 Task: Move email   from Email0100 from folder Inbox to folder Deleted items with a subject Subject0096
Action: Mouse moved to (370, 398)
Screenshot: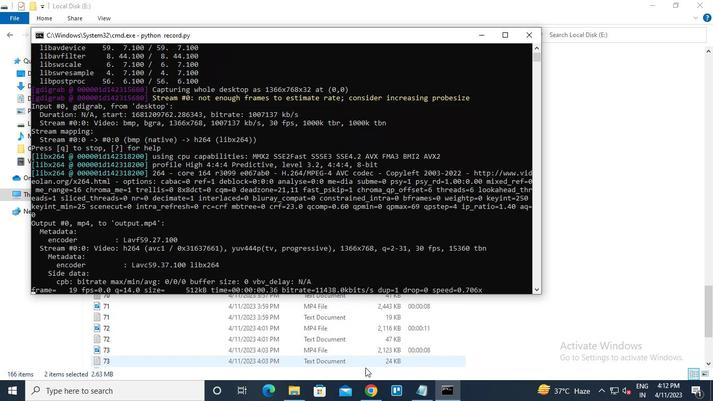 
Action: Mouse pressed left at (370, 398)
Screenshot: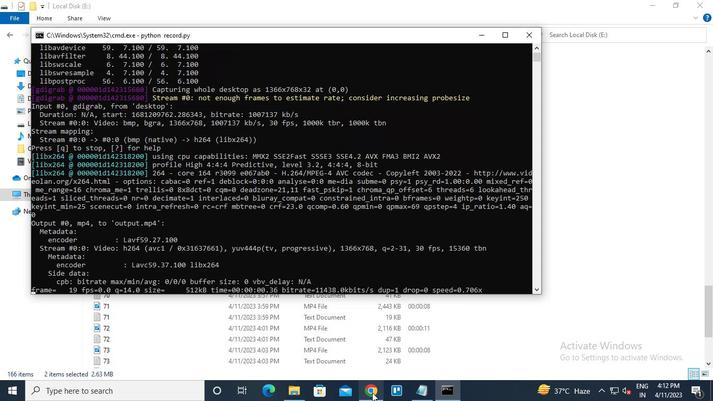
Action: Mouse moved to (43, 0)
Screenshot: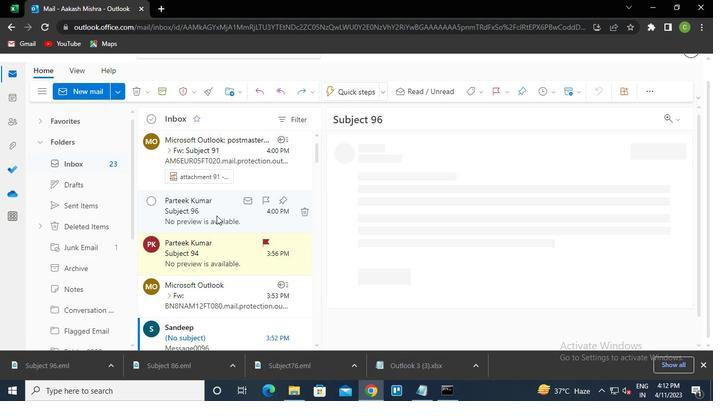 
Action: Mouse pressed left at (43, 0)
Screenshot: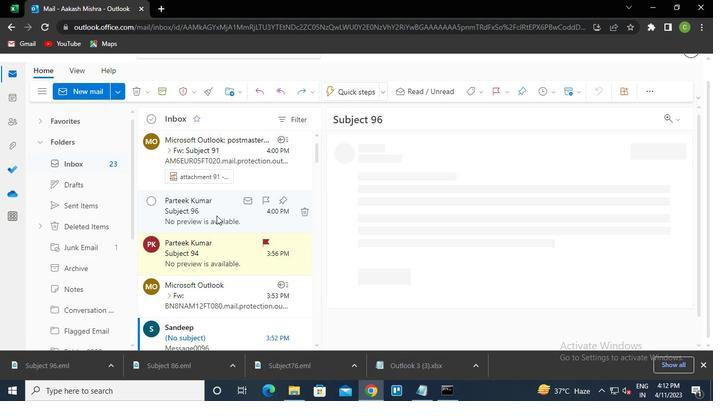 
Action: Mouse moved to (449, 397)
Screenshot: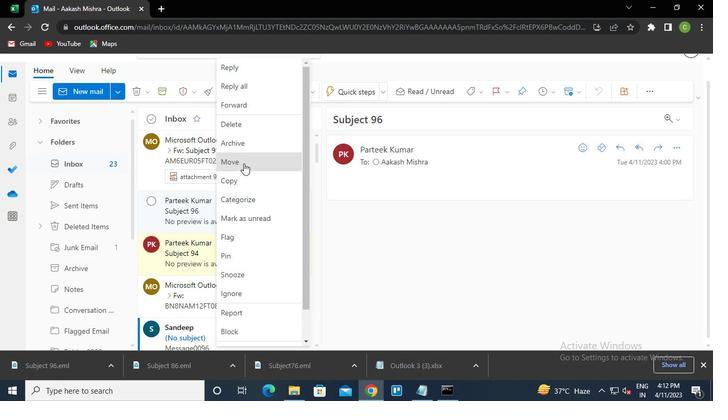 
Action: Mouse pressed left at (449, 397)
Screenshot: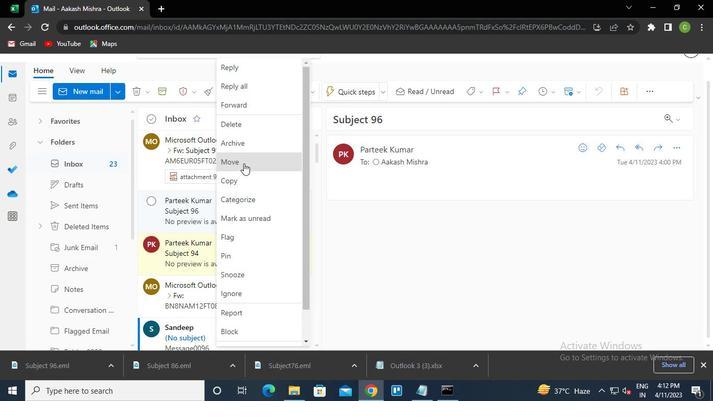 
Action: Mouse moved to (590, 88)
Screenshot: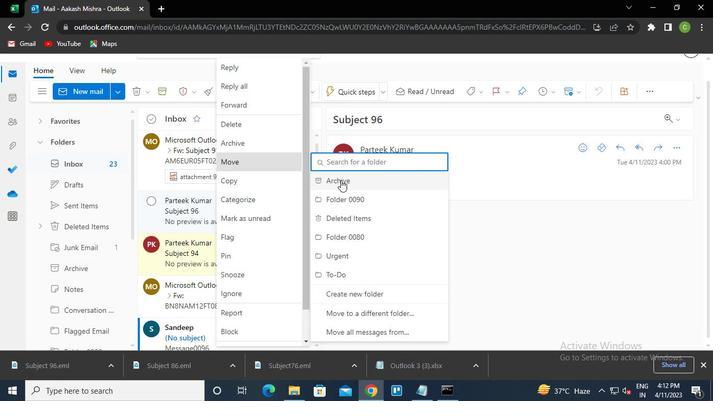 
Action: Mouse pressed left at (590, 88)
Screenshot: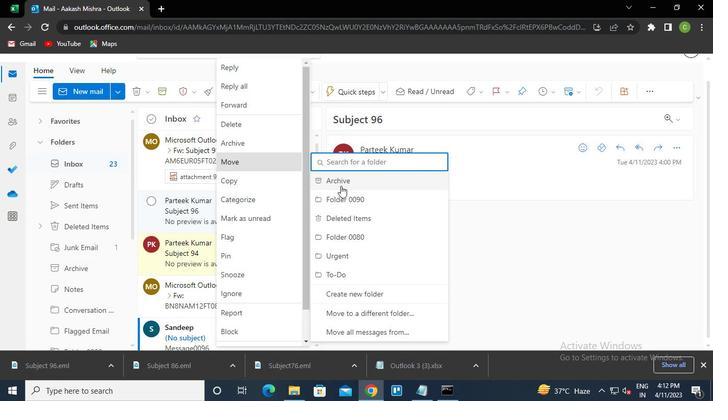
Action: Mouse moved to (372, 394)
Screenshot: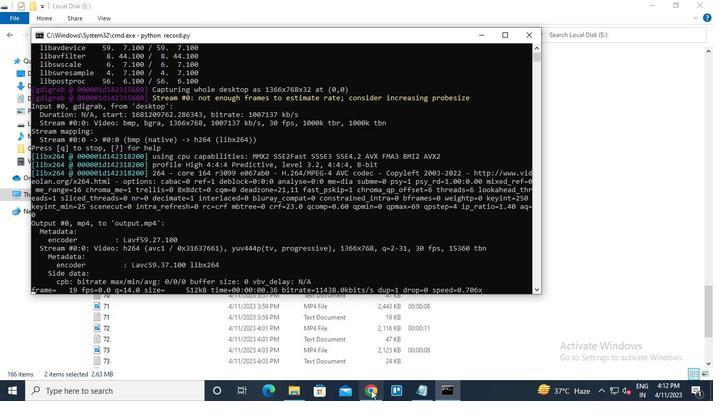 
Action: Mouse pressed left at (372, 394)
Screenshot: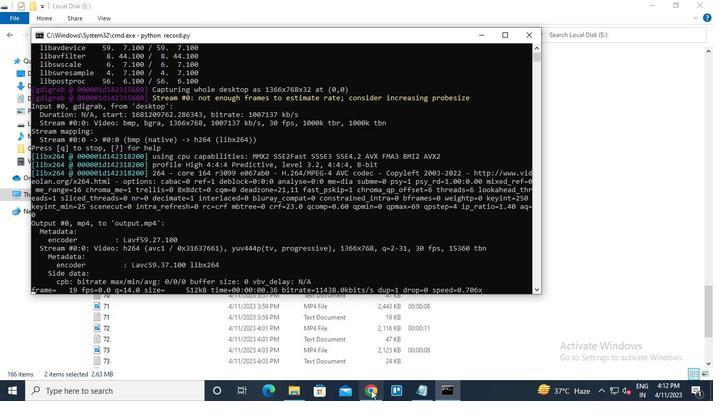 
Action: Mouse moved to (152, 66)
Screenshot: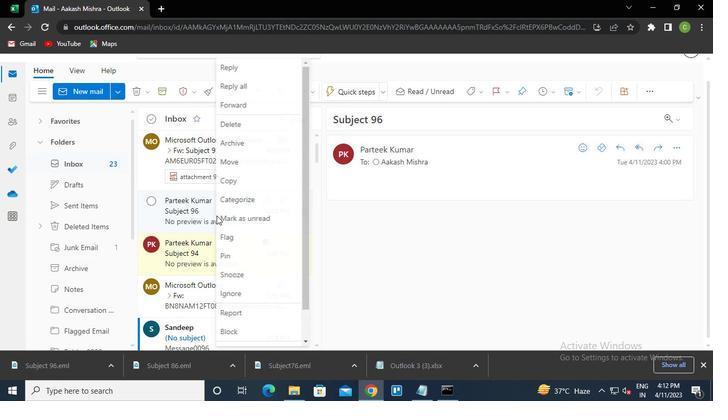 
Action: Mouse pressed left at (152, 66)
Screenshot: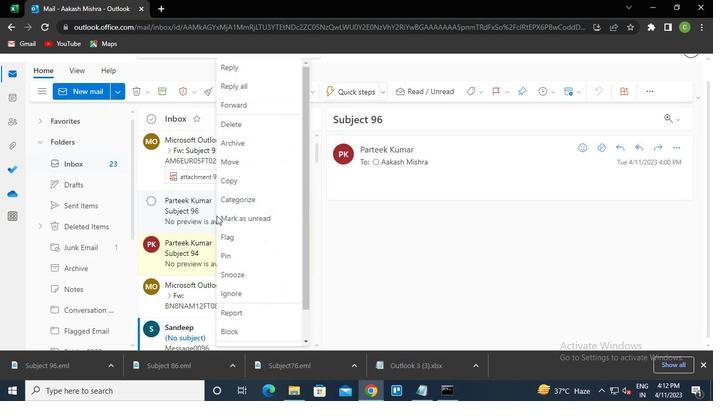 
Action: Mouse moved to (225, 218)
Screenshot: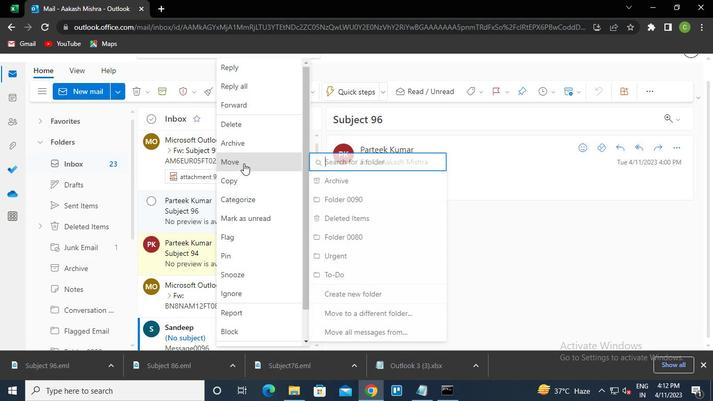 
Action: Mouse pressed left at (225, 218)
Screenshot: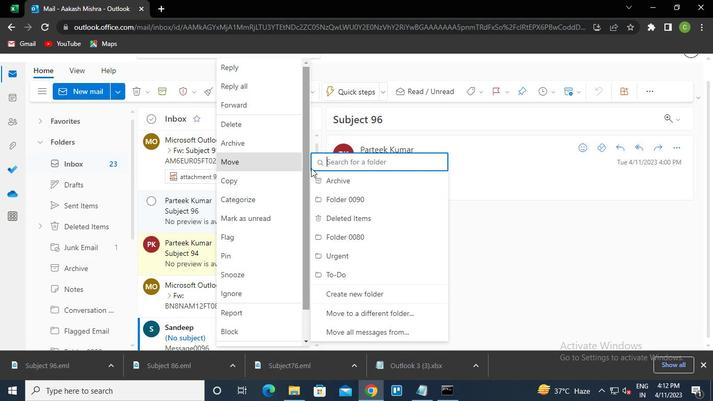 
Action: Mouse pressed right at (225, 218)
Screenshot: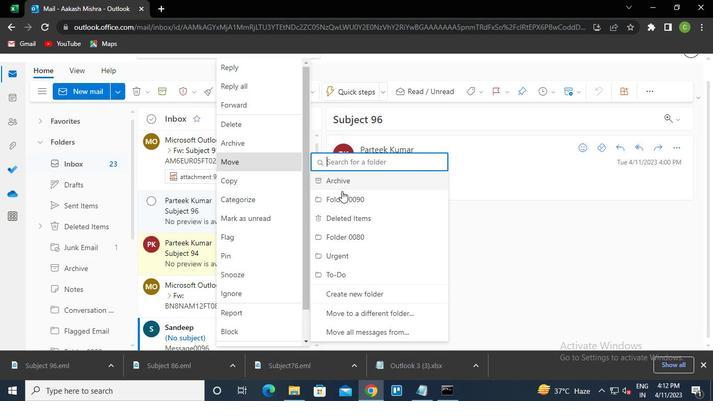 
Action: Mouse moved to (258, 129)
Screenshot: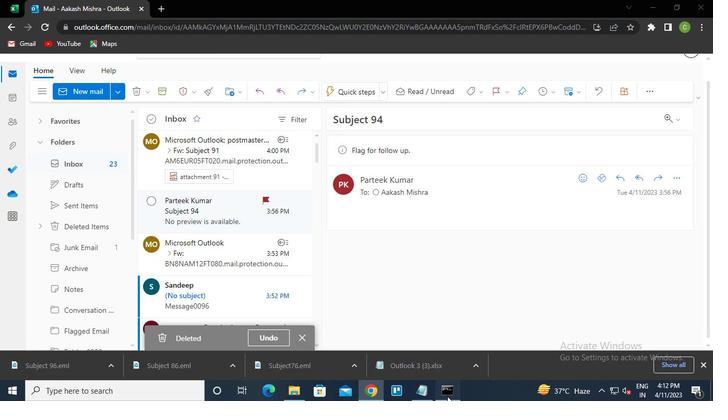 
Action: Mouse pressed left at (258, 129)
Screenshot: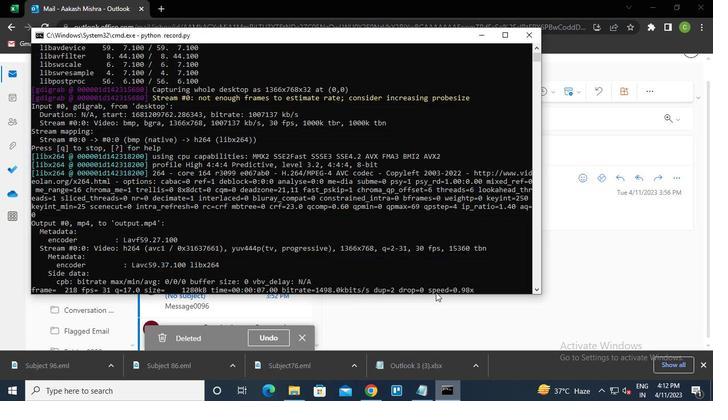 
Action: Mouse moved to (278, 336)
Screenshot: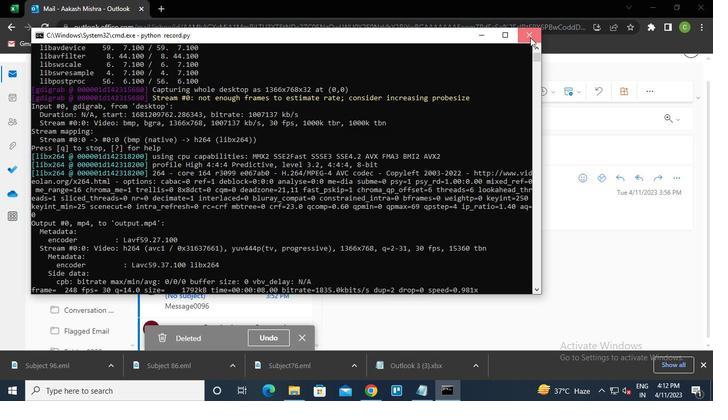 
Action: Mouse pressed left at (278, 336)
Screenshot: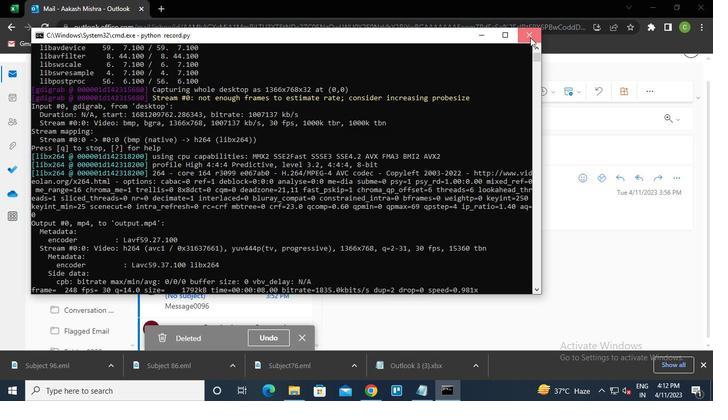
Action: Mouse moved to (452, 399)
Screenshot: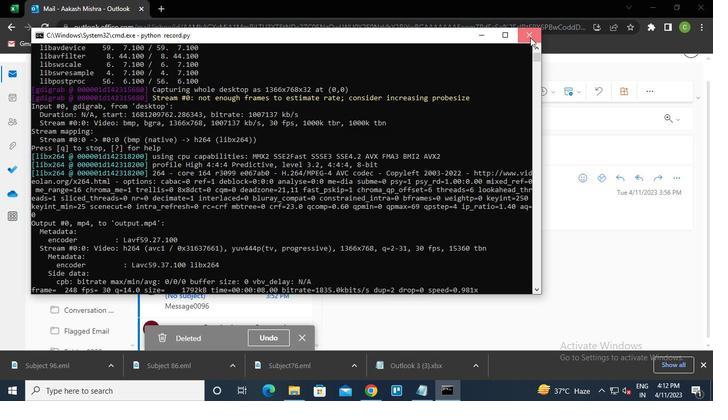 
Action: Mouse pressed left at (452, 399)
Screenshot: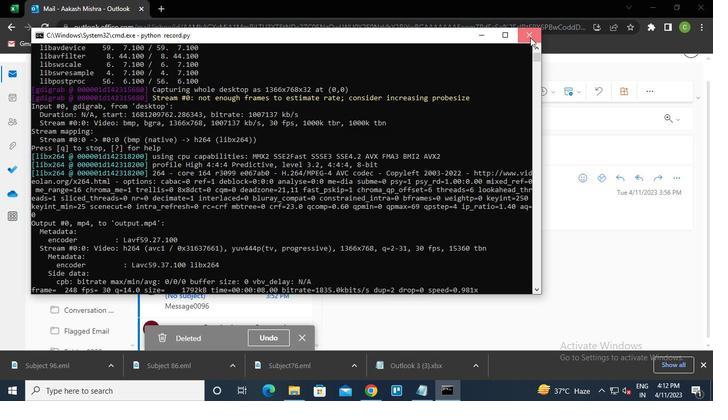 
Action: Mouse moved to (518, 14)
Screenshot: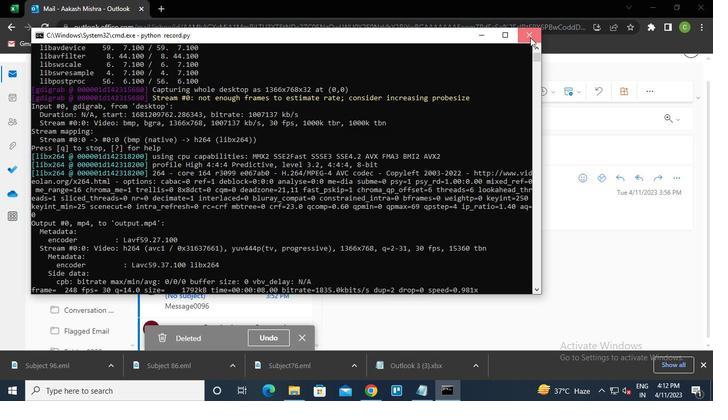 
Action: Mouse pressed left at (518, 14)
Screenshot: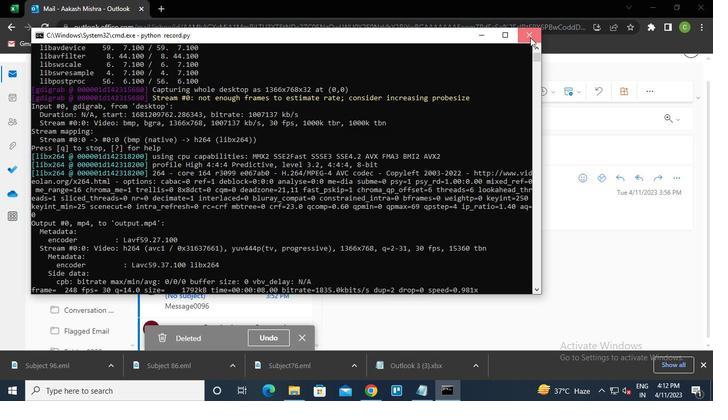 
Action: Mouse moved to (372, 393)
Screenshot: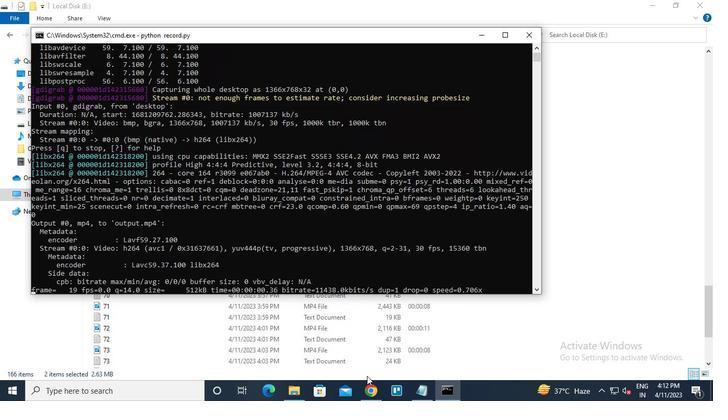 
Action: Mouse pressed left at (372, 393)
Screenshot: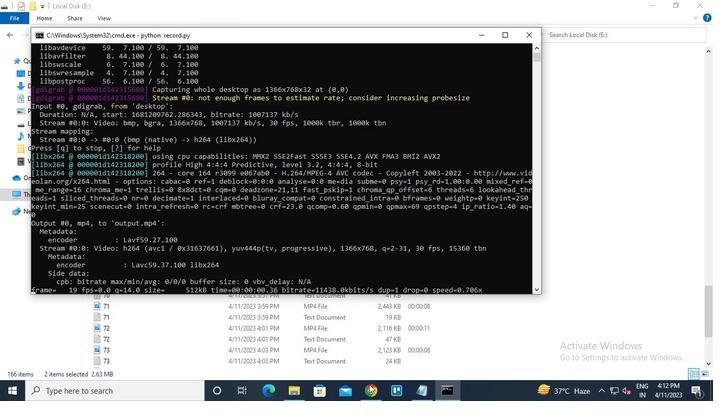
Action: Mouse moved to (216, 215)
Screenshot: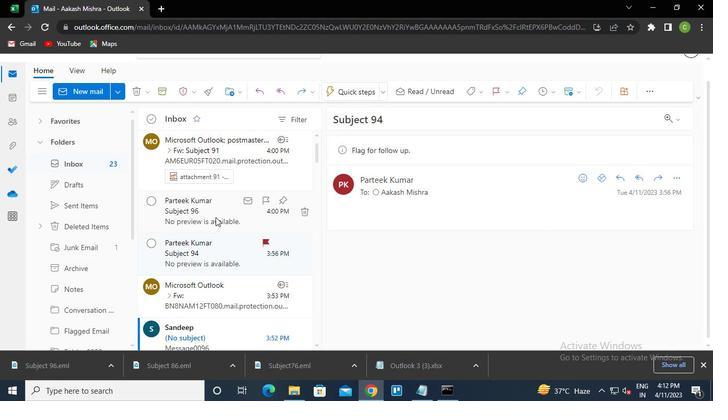 
Action: Mouse pressed left at (216, 215)
Screenshot: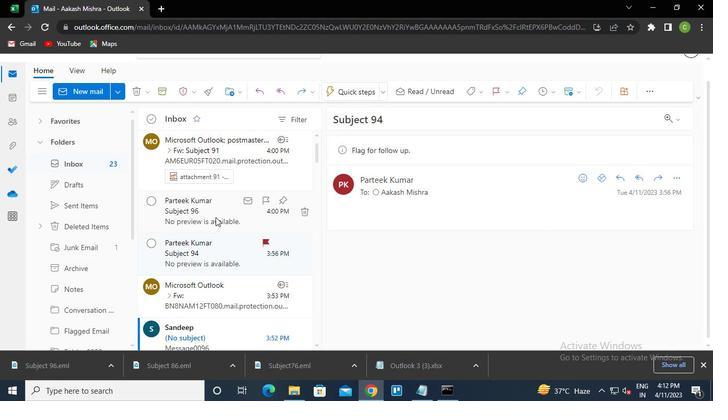 
Action: Mouse pressed right at (216, 215)
Screenshot: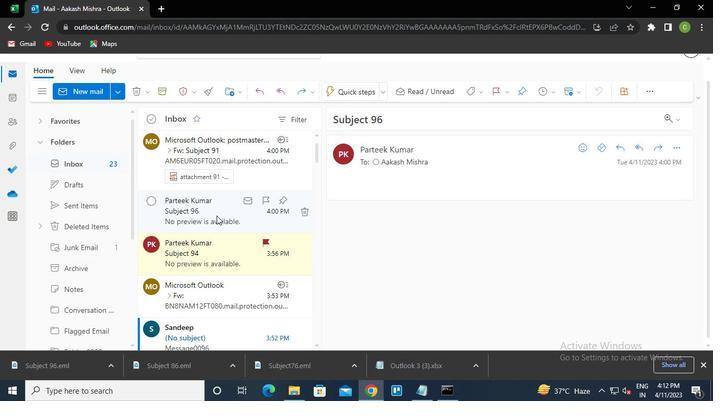 
Action: Mouse moved to (243, 163)
Screenshot: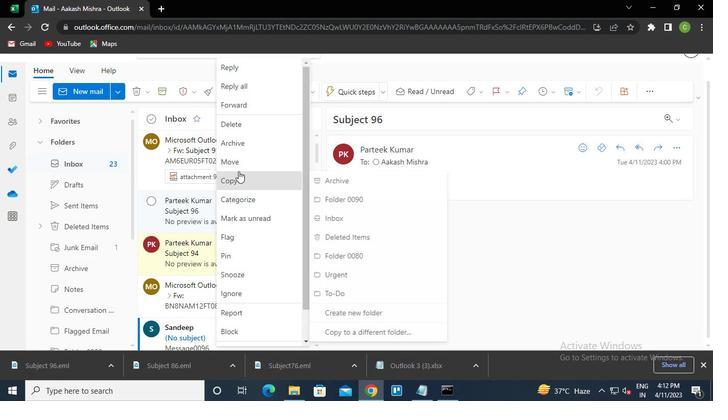 
Action: Mouse pressed left at (243, 163)
Screenshot: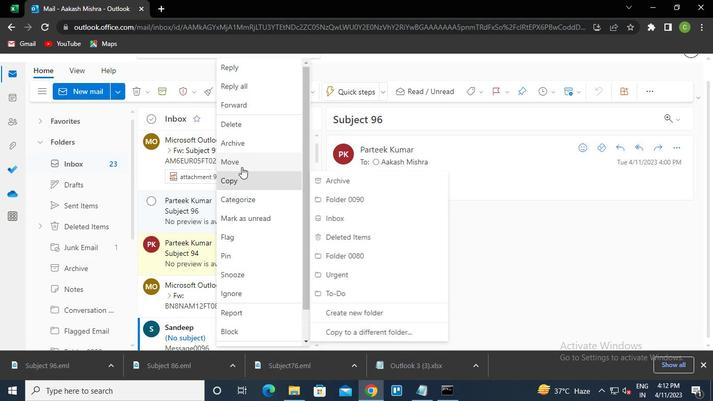 
Action: Mouse moved to (349, 222)
Screenshot: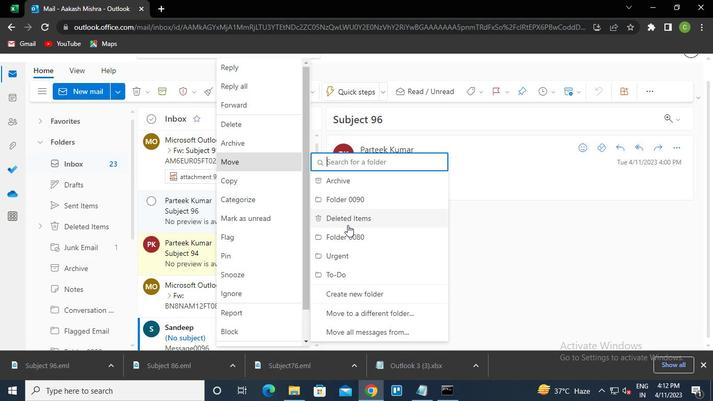 
Action: Mouse pressed left at (349, 222)
Screenshot: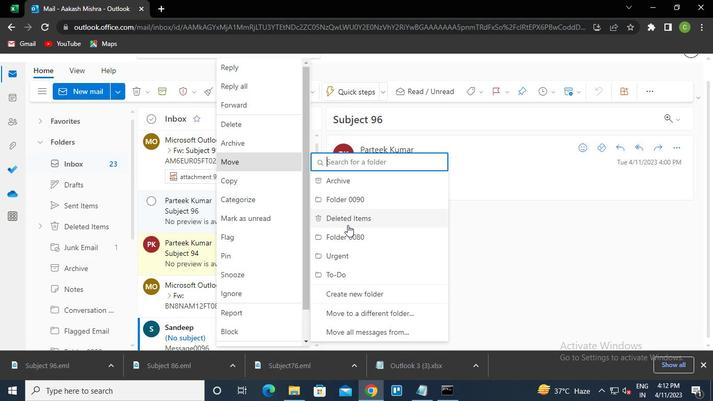 
Action: Mouse moved to (447, 396)
Screenshot: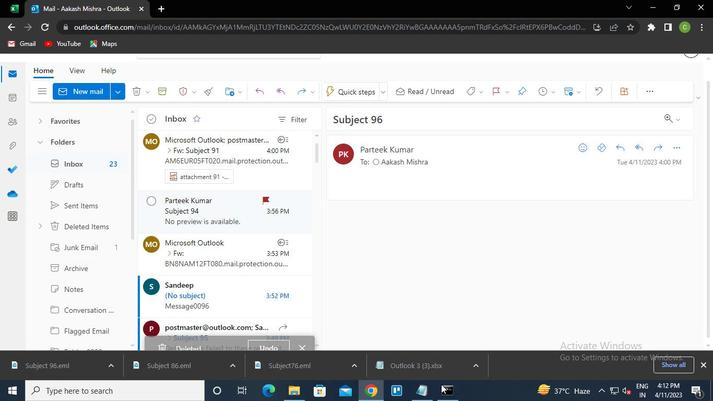 
Action: Mouse pressed left at (447, 396)
Screenshot: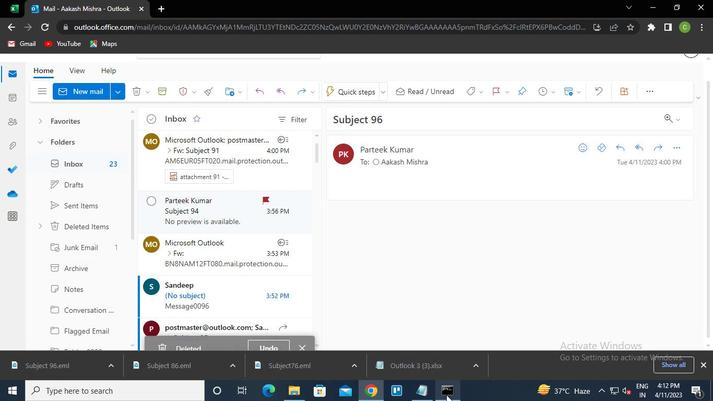 
Action: Mouse moved to (530, 37)
Screenshot: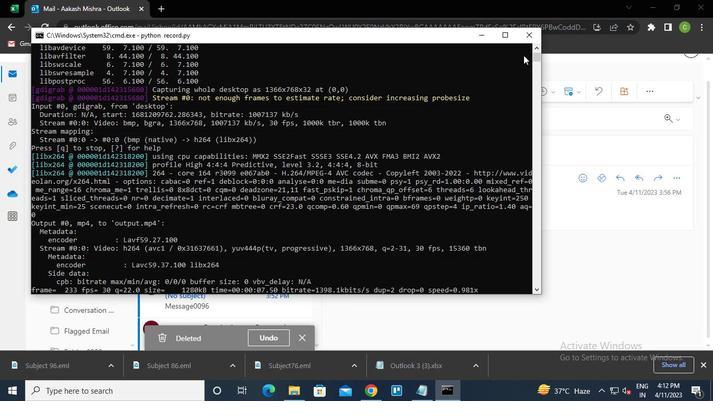 
Action: Mouse pressed left at (530, 37)
Screenshot: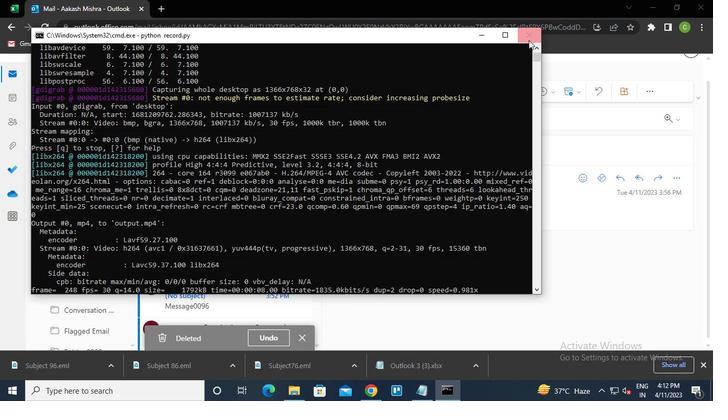
Action: Mouse moved to (525, 43)
Screenshot: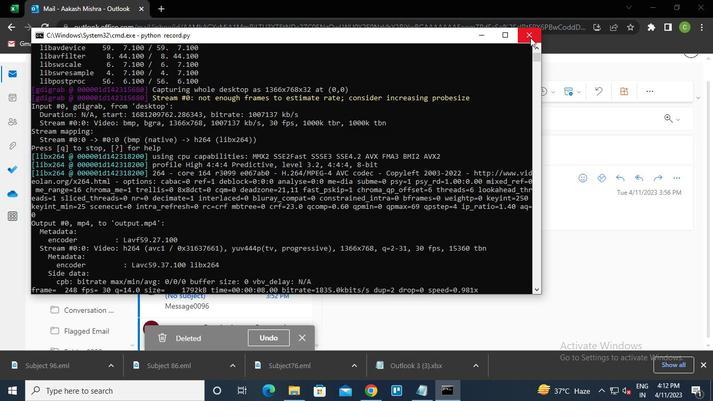 
